 Task: Create a due date automation trigger when advanced on, on the tuesday of the week before a card is due add basic assigned to me at 11:00 AM.
Action: Mouse moved to (965, 128)
Screenshot: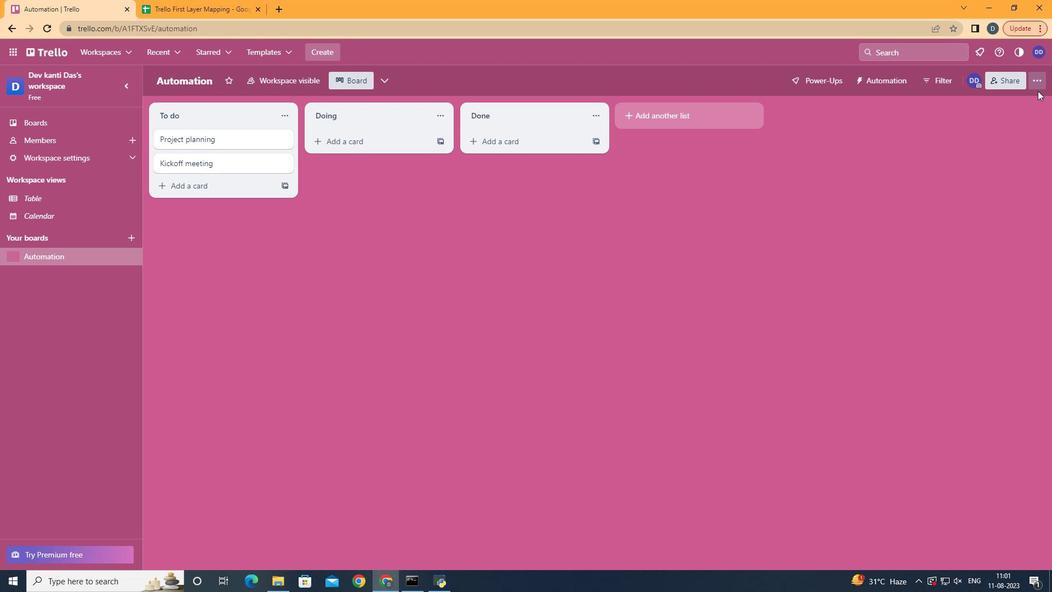 
Action: Mouse pressed left at (965, 128)
Screenshot: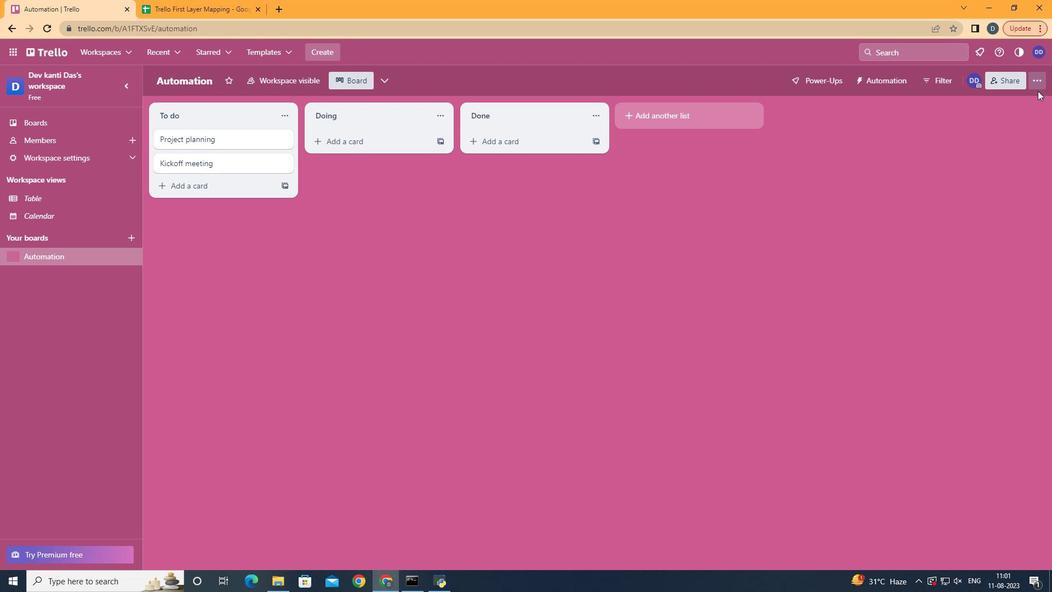 
Action: Mouse moved to (904, 258)
Screenshot: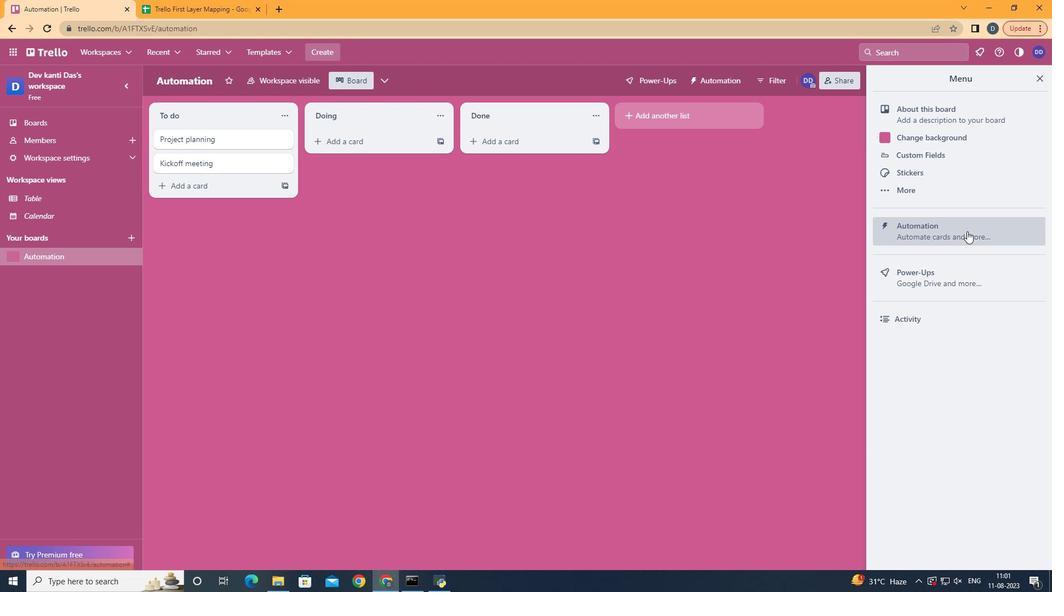
Action: Mouse pressed left at (904, 258)
Screenshot: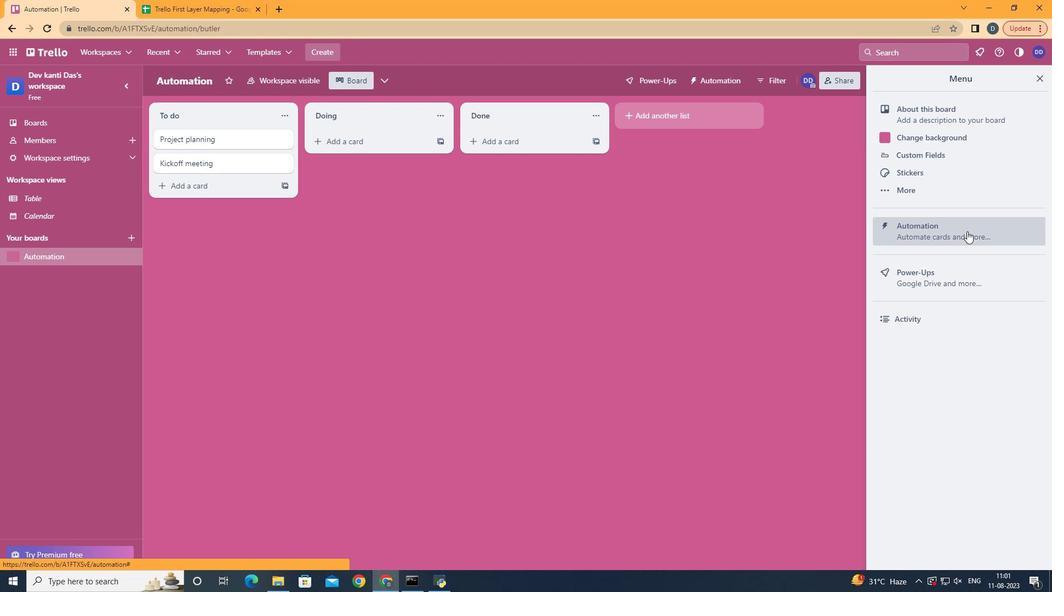 
Action: Mouse moved to (261, 252)
Screenshot: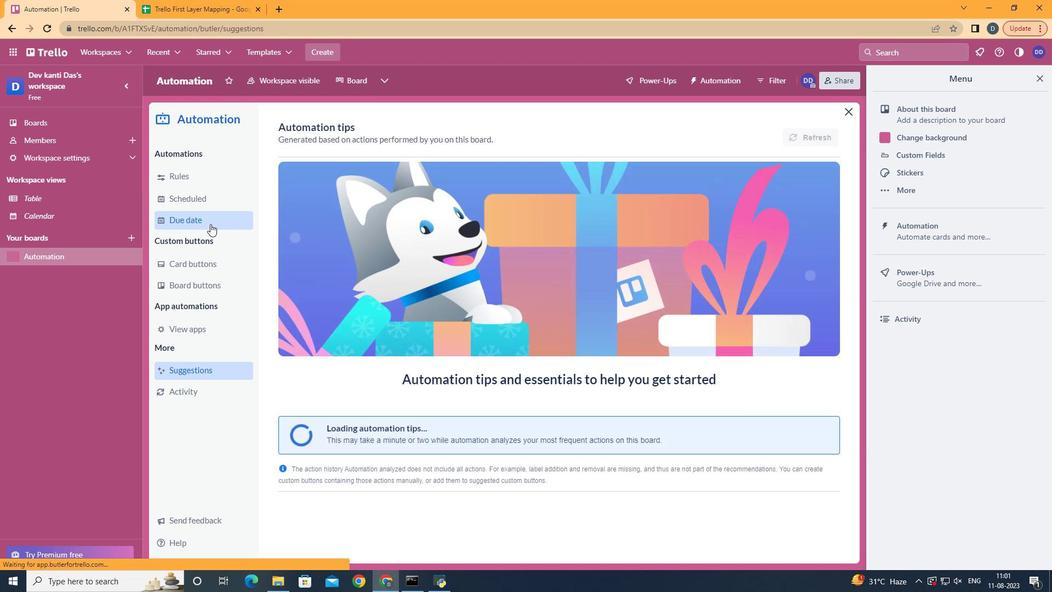 
Action: Mouse pressed left at (261, 252)
Screenshot: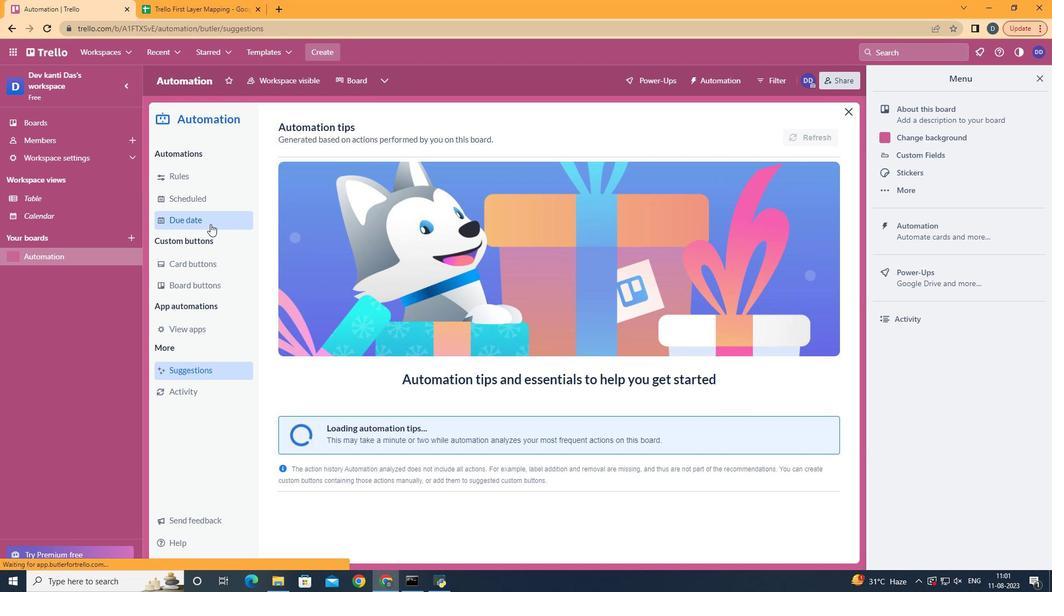
Action: Mouse moved to (740, 164)
Screenshot: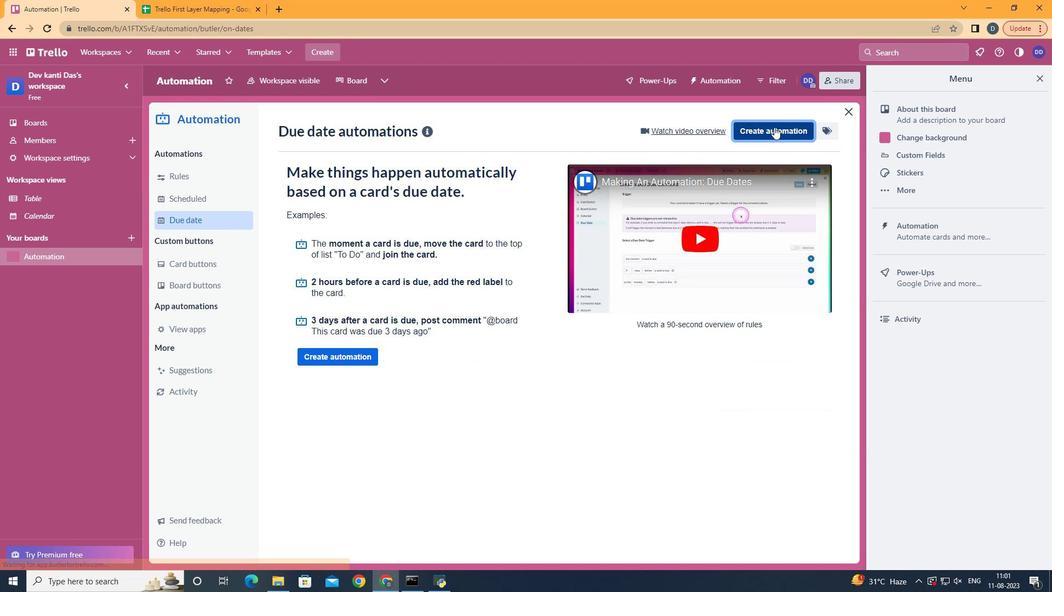 
Action: Mouse pressed left at (740, 164)
Screenshot: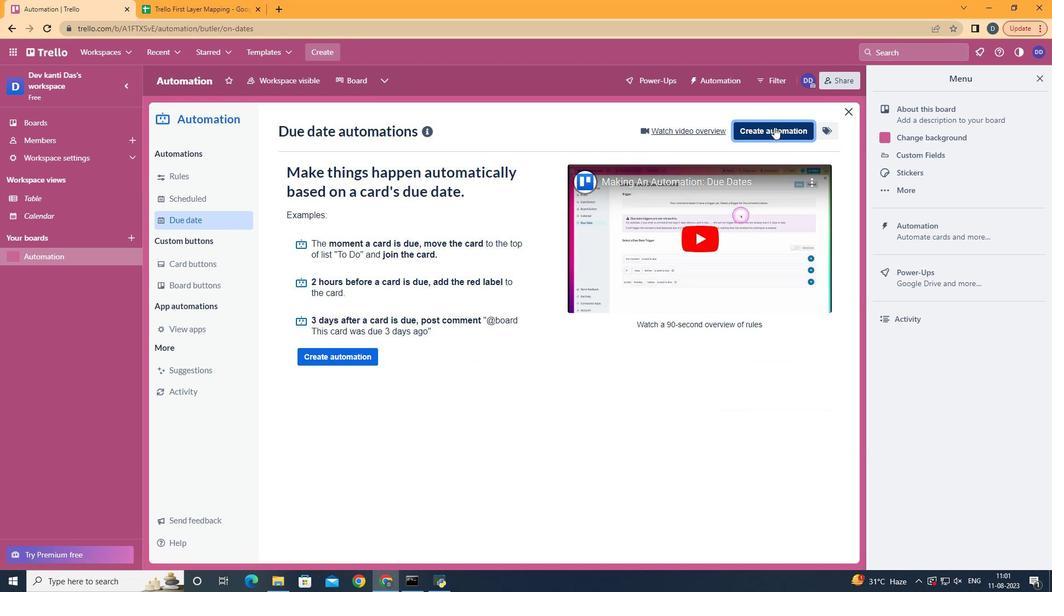 
Action: Mouse moved to (599, 258)
Screenshot: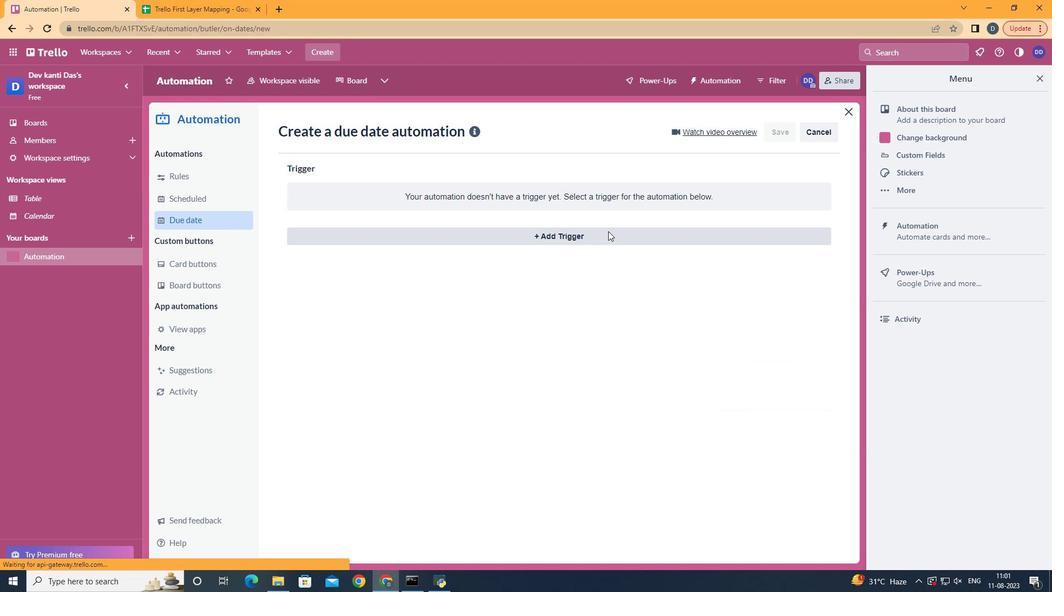 
Action: Mouse pressed left at (599, 258)
Screenshot: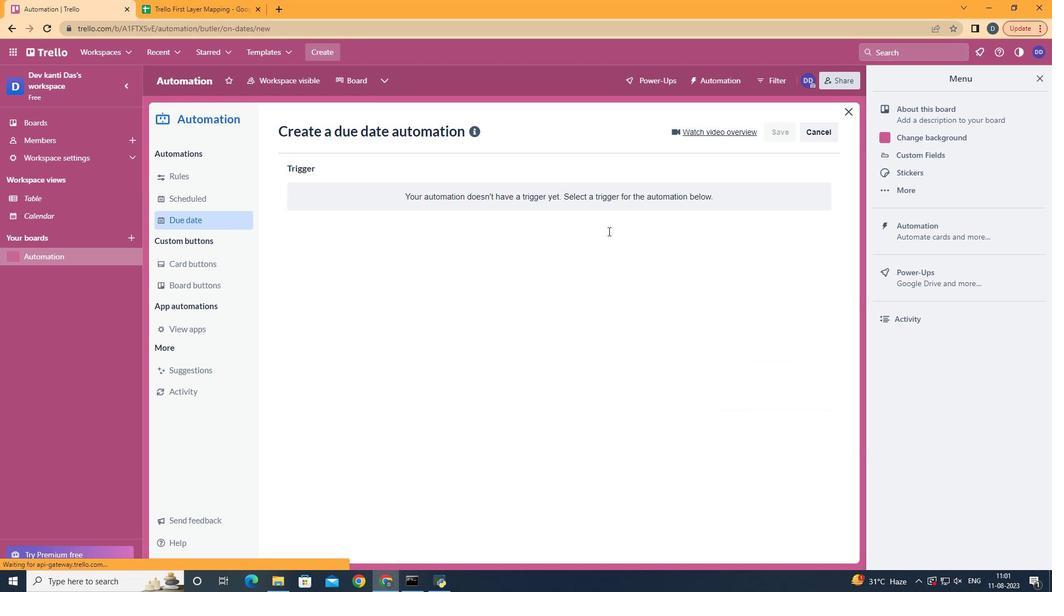 
Action: Mouse moved to (376, 328)
Screenshot: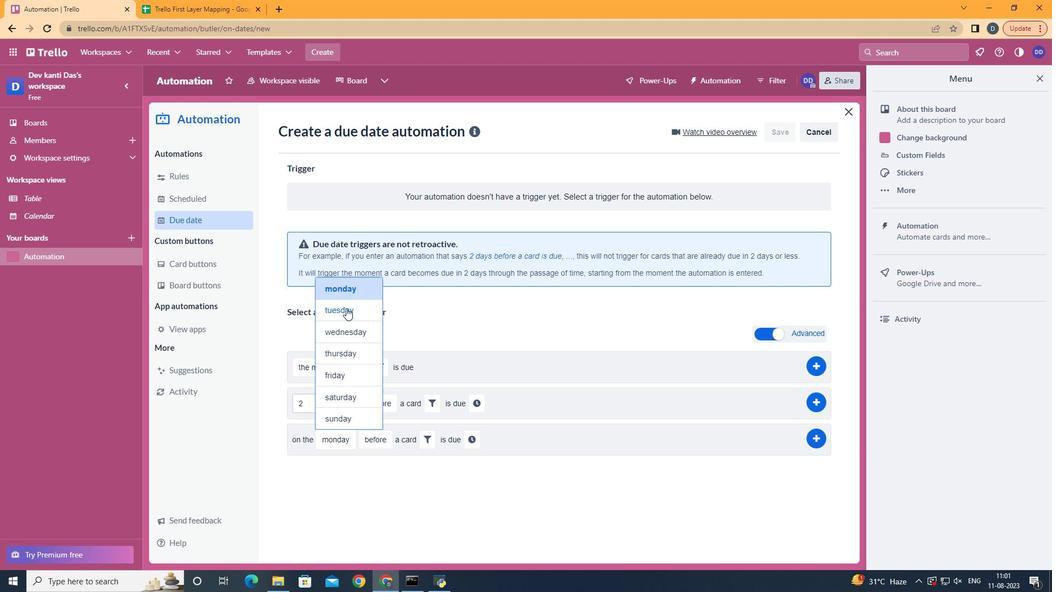 
Action: Mouse pressed left at (376, 328)
Screenshot: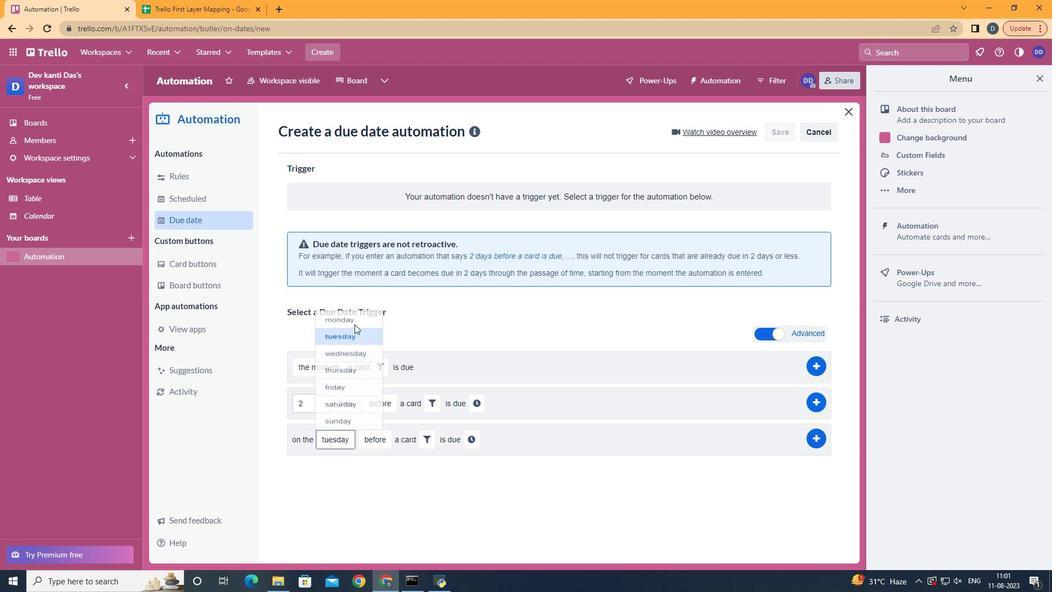 
Action: Mouse moved to (411, 530)
Screenshot: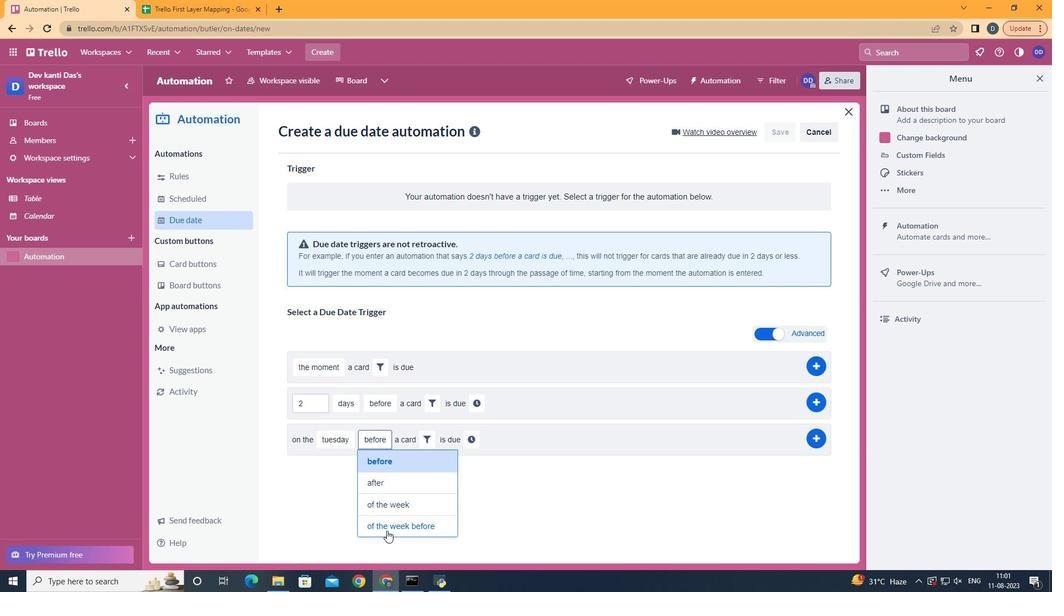 
Action: Mouse pressed left at (411, 530)
Screenshot: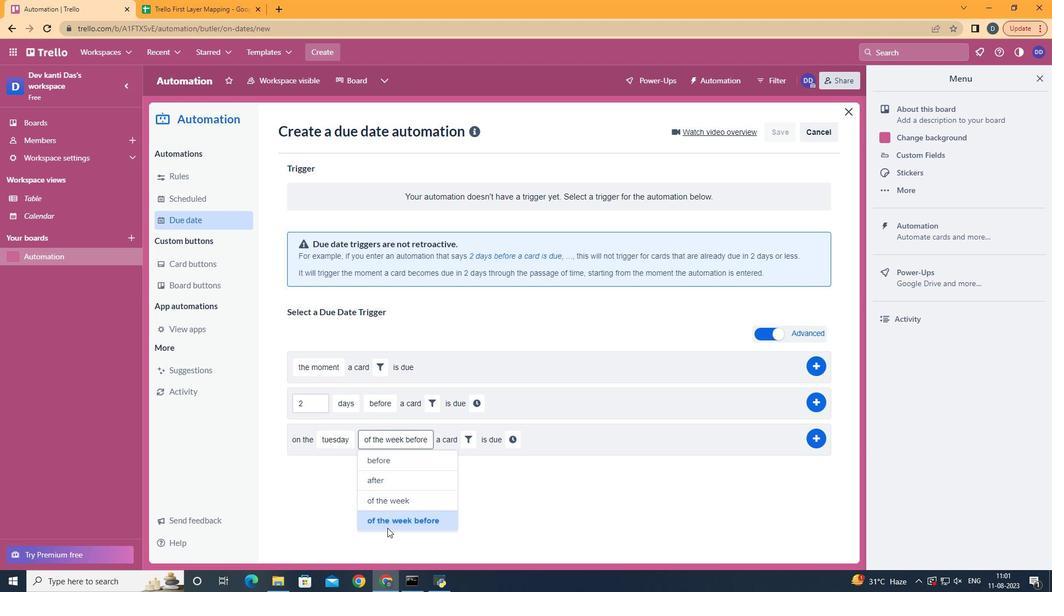 
Action: Mouse moved to (480, 451)
Screenshot: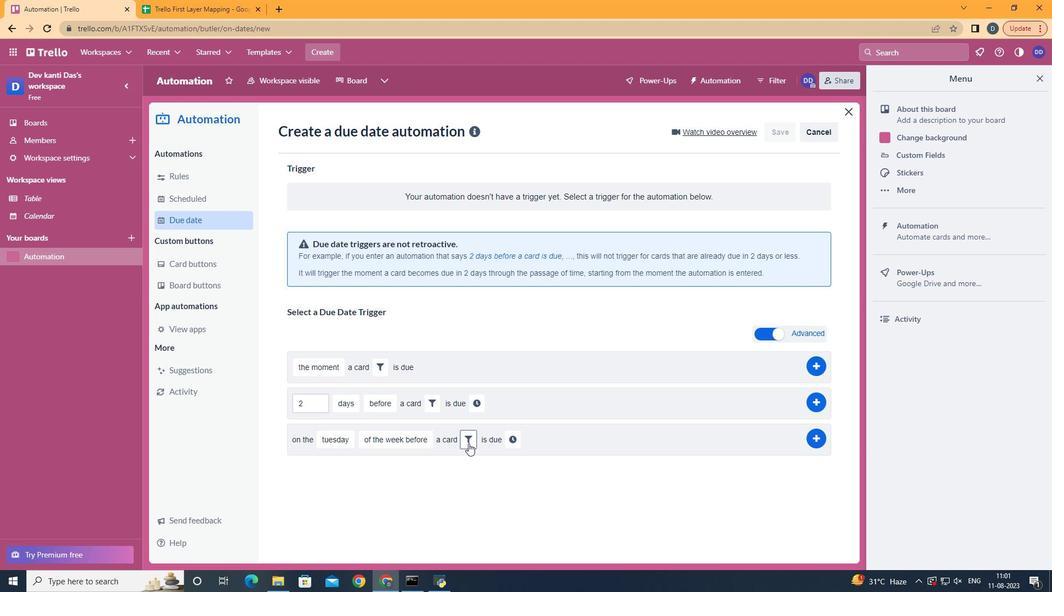 
Action: Mouse pressed left at (480, 451)
Screenshot: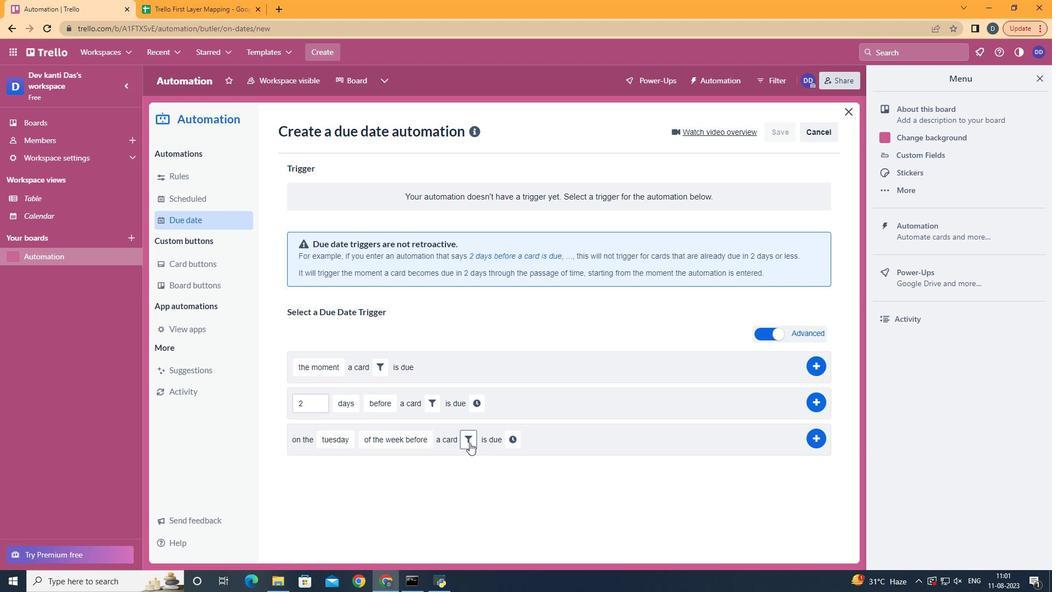 
Action: Mouse moved to (532, 520)
Screenshot: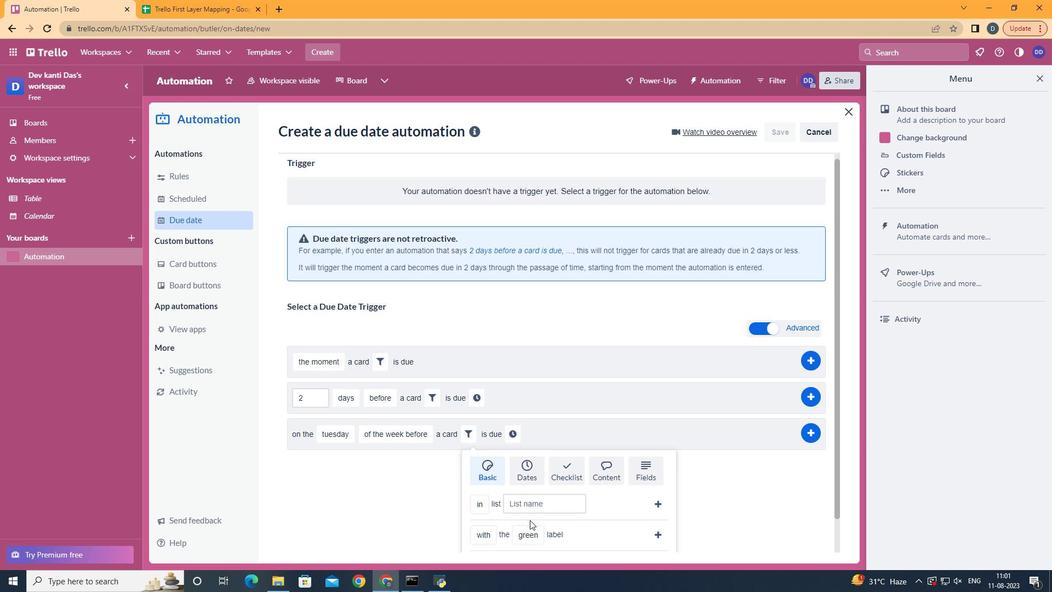 
Action: Mouse scrolled (532, 520) with delta (0, 0)
Screenshot: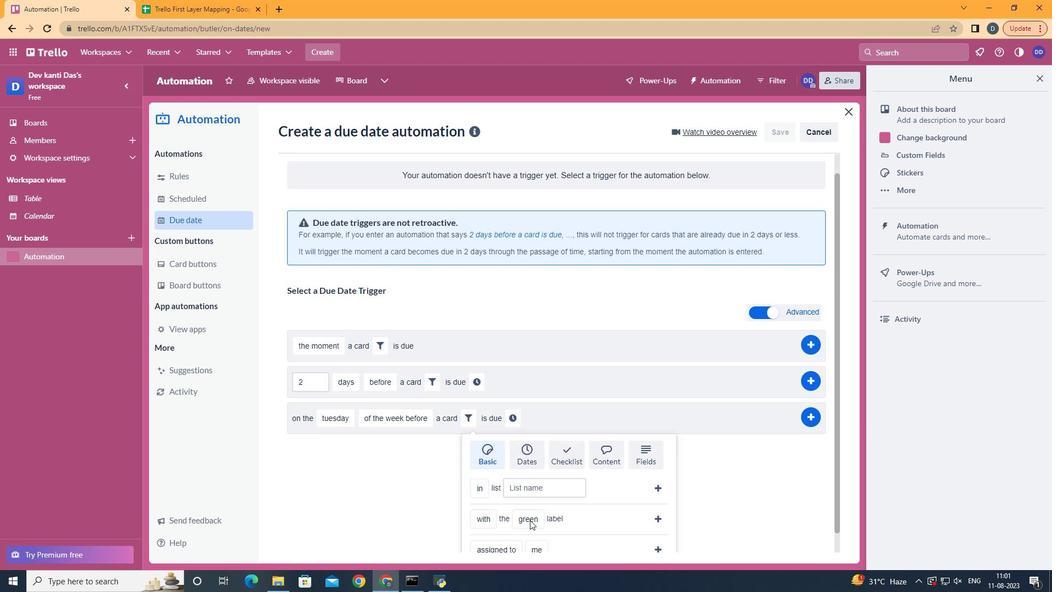 
Action: Mouse scrolled (532, 520) with delta (0, 0)
Screenshot: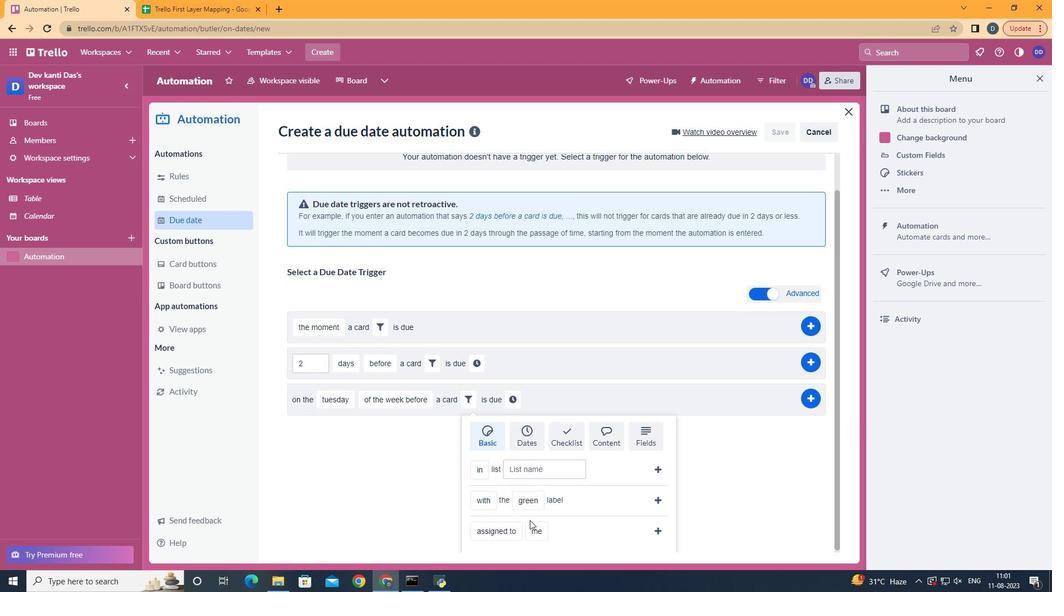 
Action: Mouse scrolled (532, 520) with delta (0, 0)
Screenshot: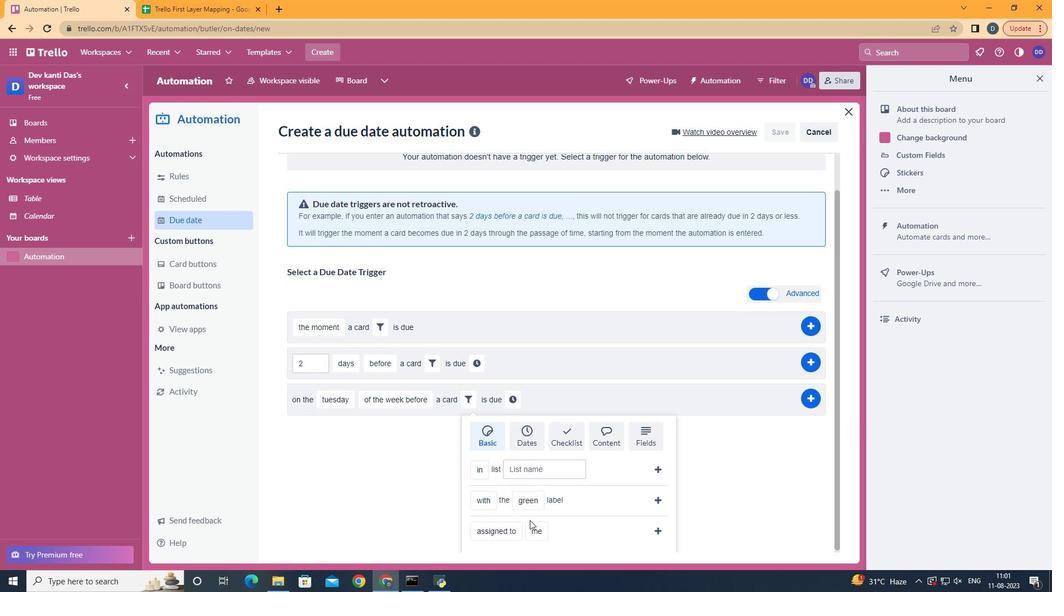 
Action: Mouse moved to (638, 523)
Screenshot: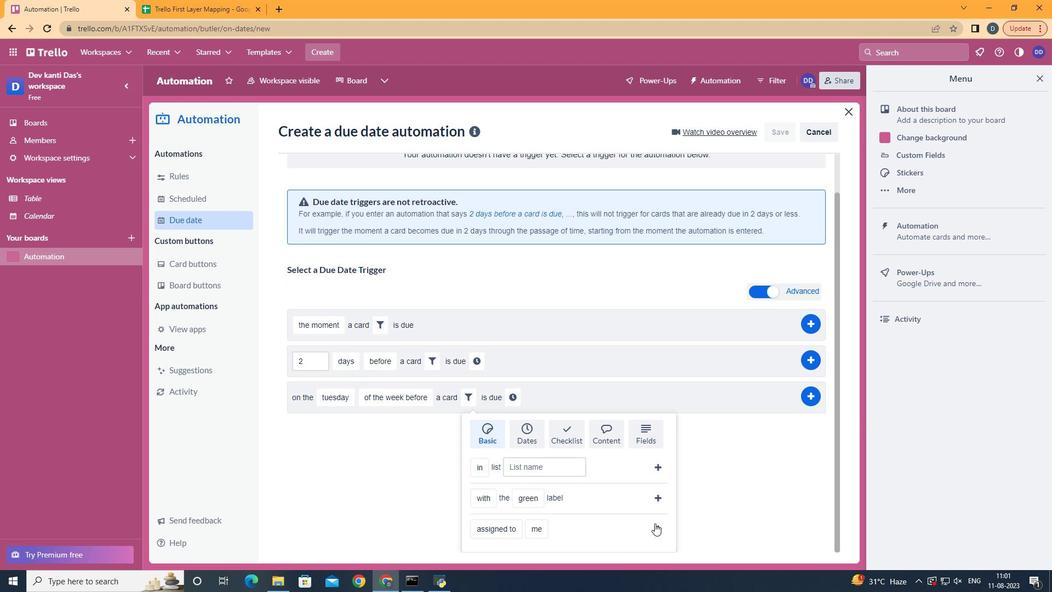 
Action: Mouse pressed left at (638, 523)
Screenshot: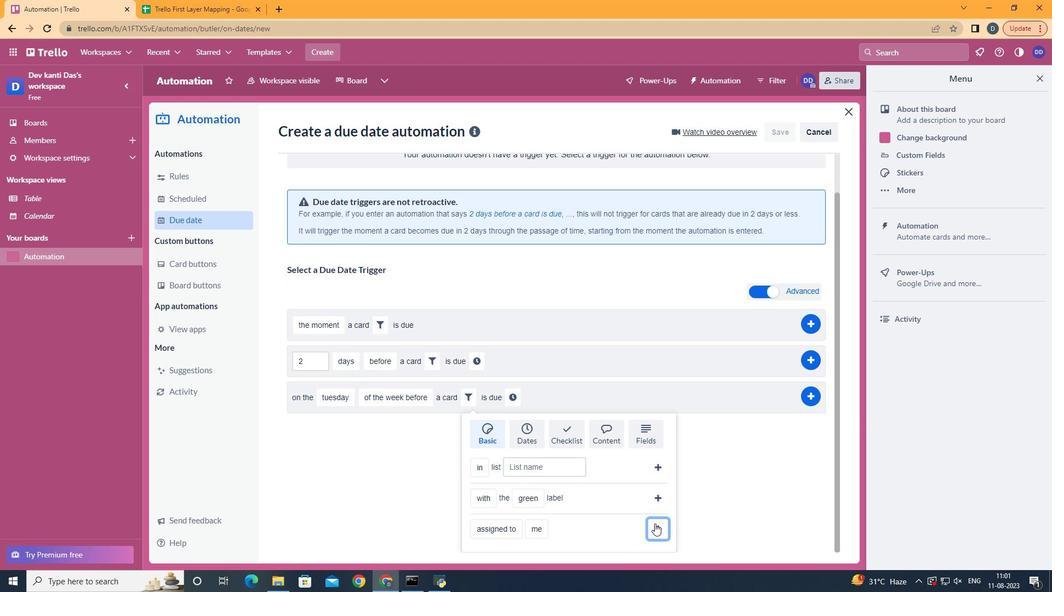 
Action: Mouse moved to (590, 445)
Screenshot: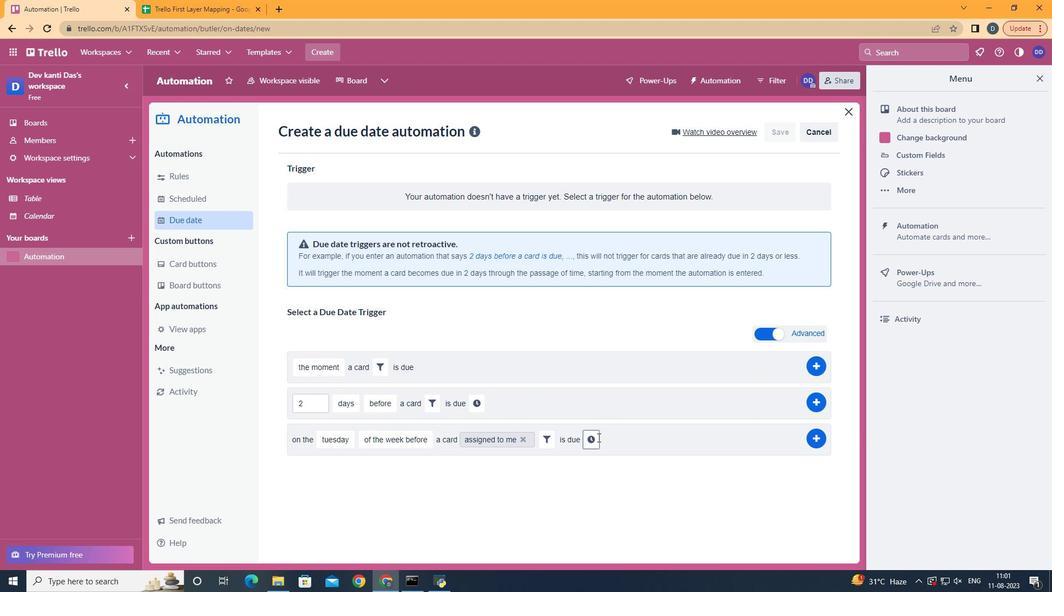 
Action: Mouse pressed left at (590, 445)
Screenshot: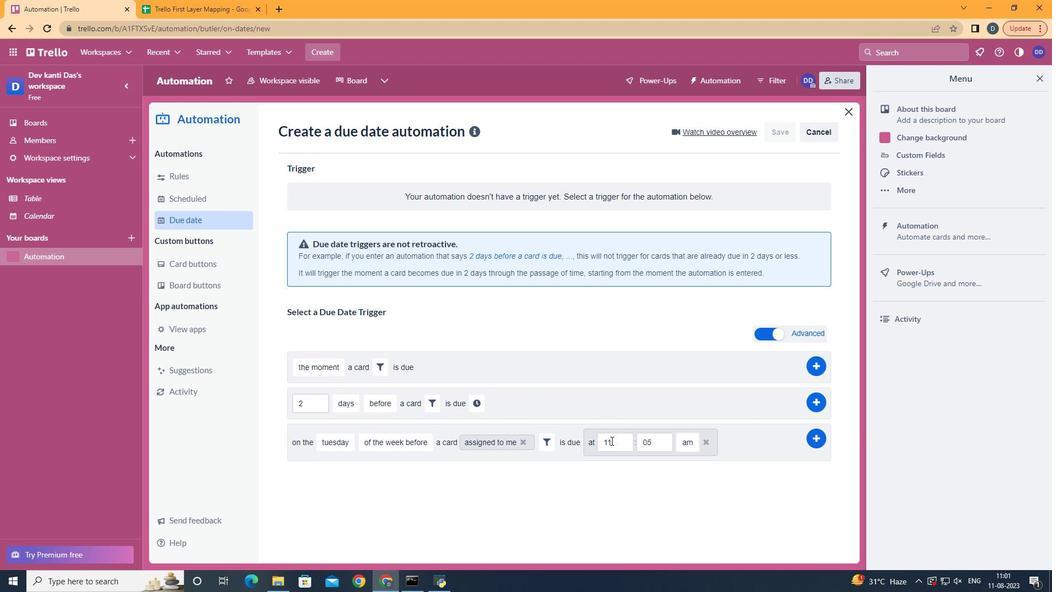 
Action: Mouse moved to (653, 450)
Screenshot: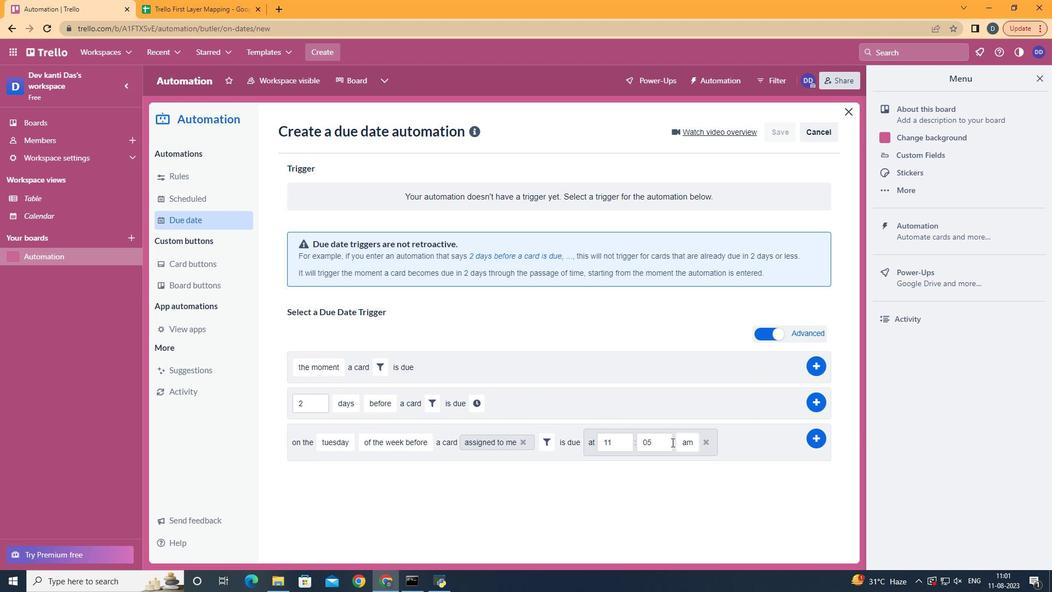
Action: Mouse pressed left at (653, 450)
Screenshot: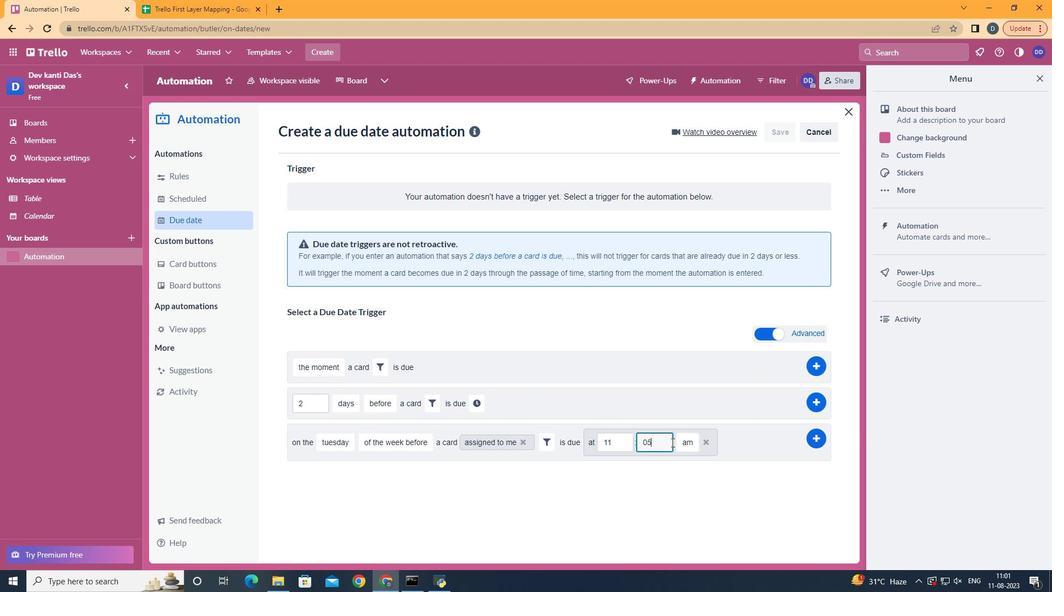 
Action: Key pressed <Key.backspace>00<Key.backspace>
Screenshot: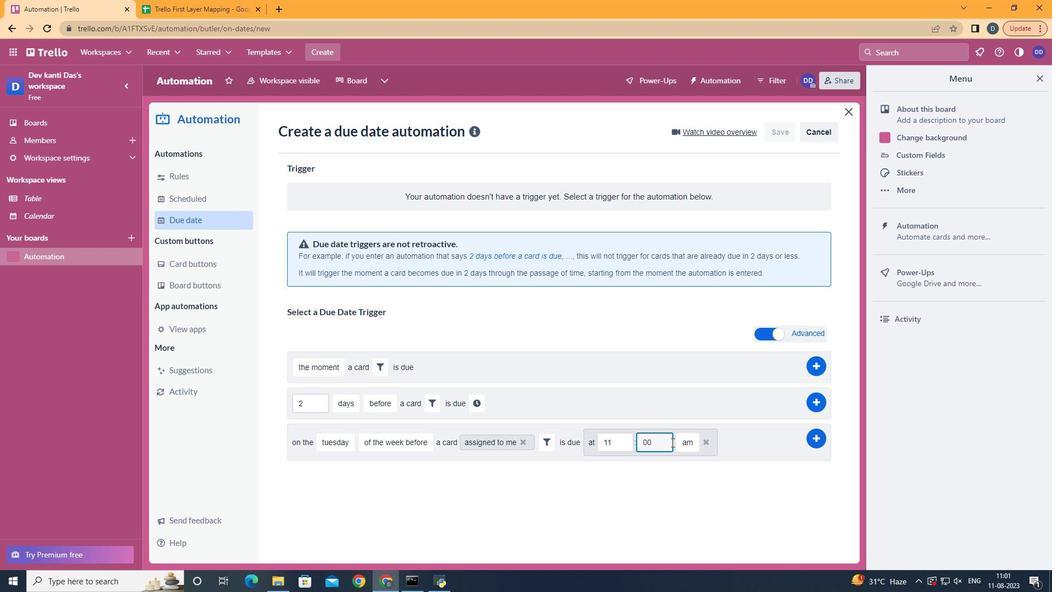 
Action: Mouse moved to (778, 453)
Screenshot: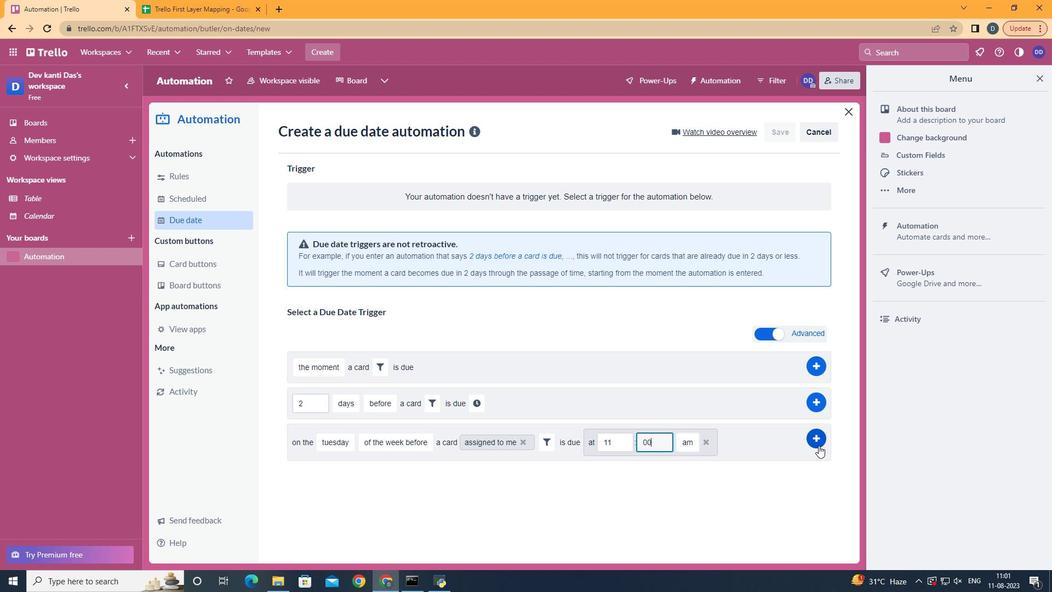 
Action: Mouse pressed left at (778, 453)
Screenshot: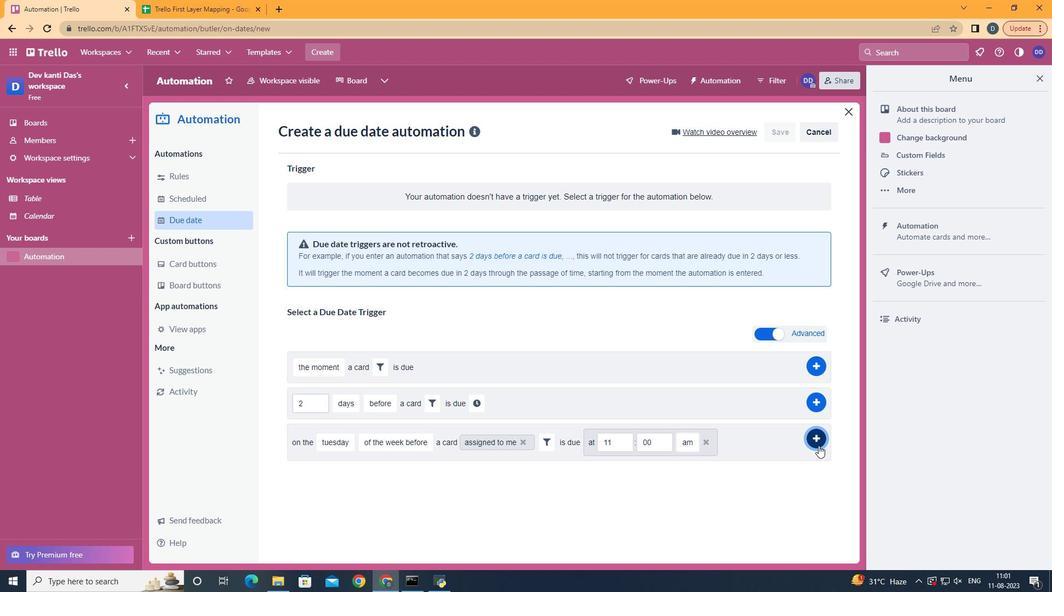 
